 Task: Add Emerald Laboratories B Healthy to the cart.
Action: Mouse pressed left at (32, 89)
Screenshot: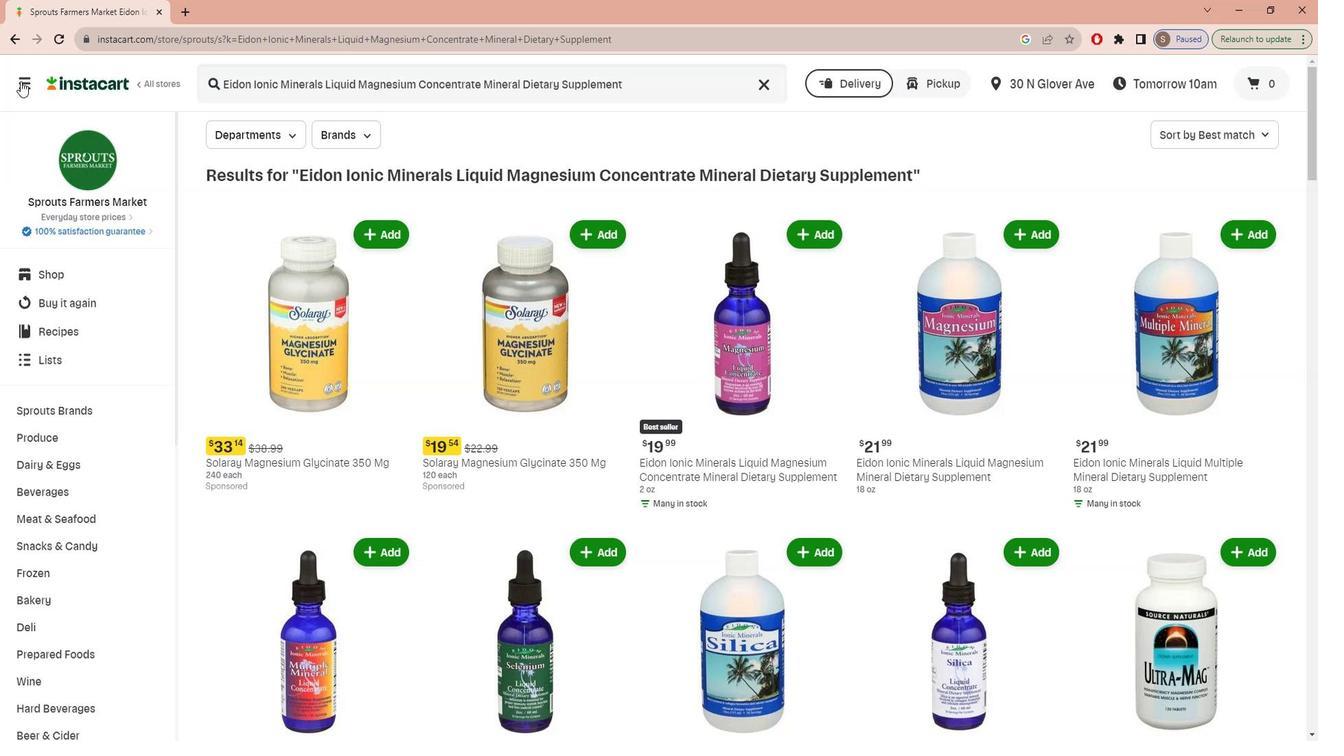 
Action: Mouse moved to (59, 189)
Screenshot: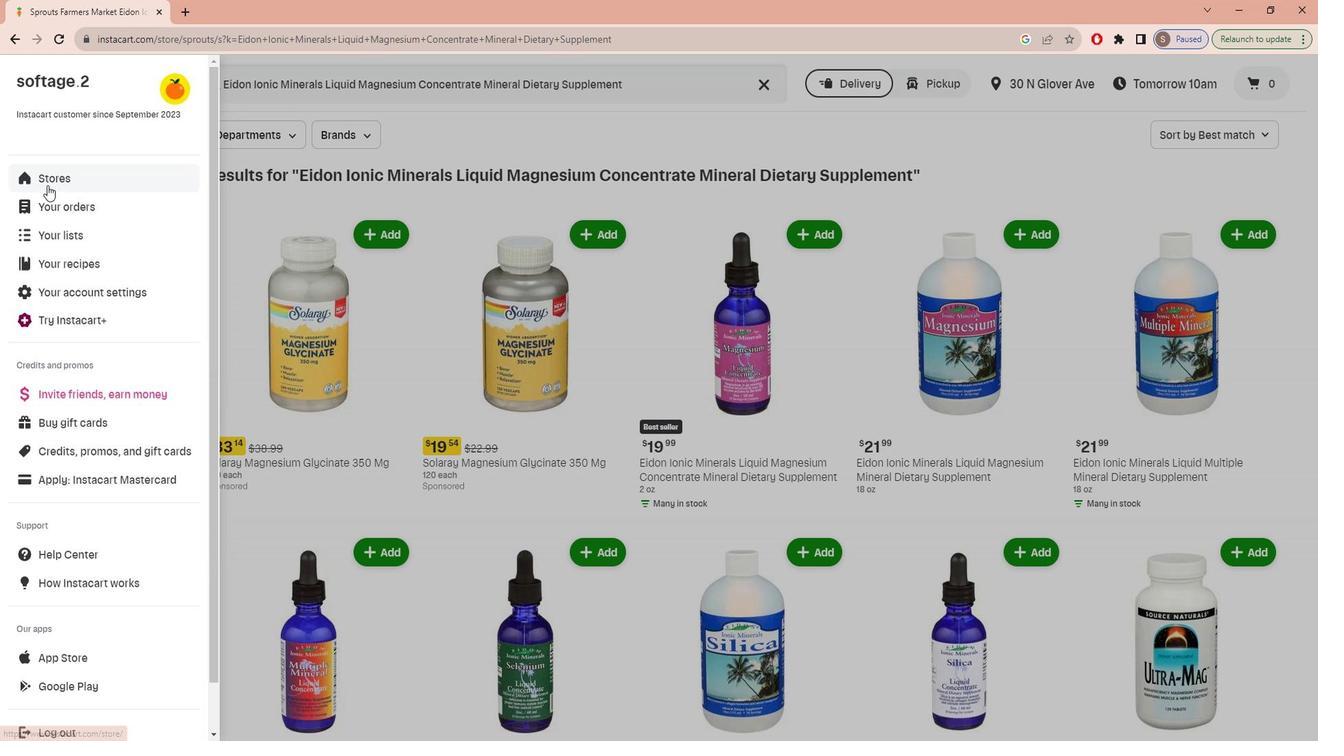 
Action: Mouse pressed left at (59, 189)
Screenshot: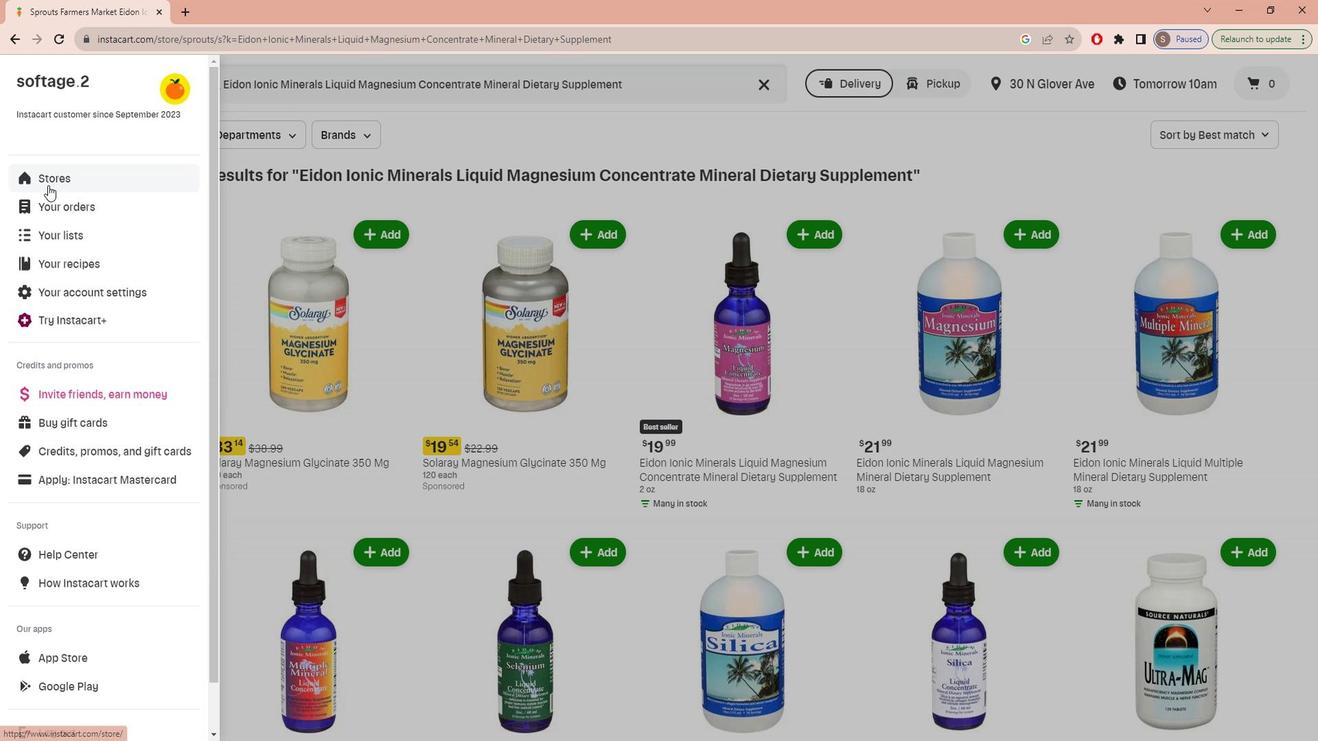 
Action: Mouse moved to (335, 138)
Screenshot: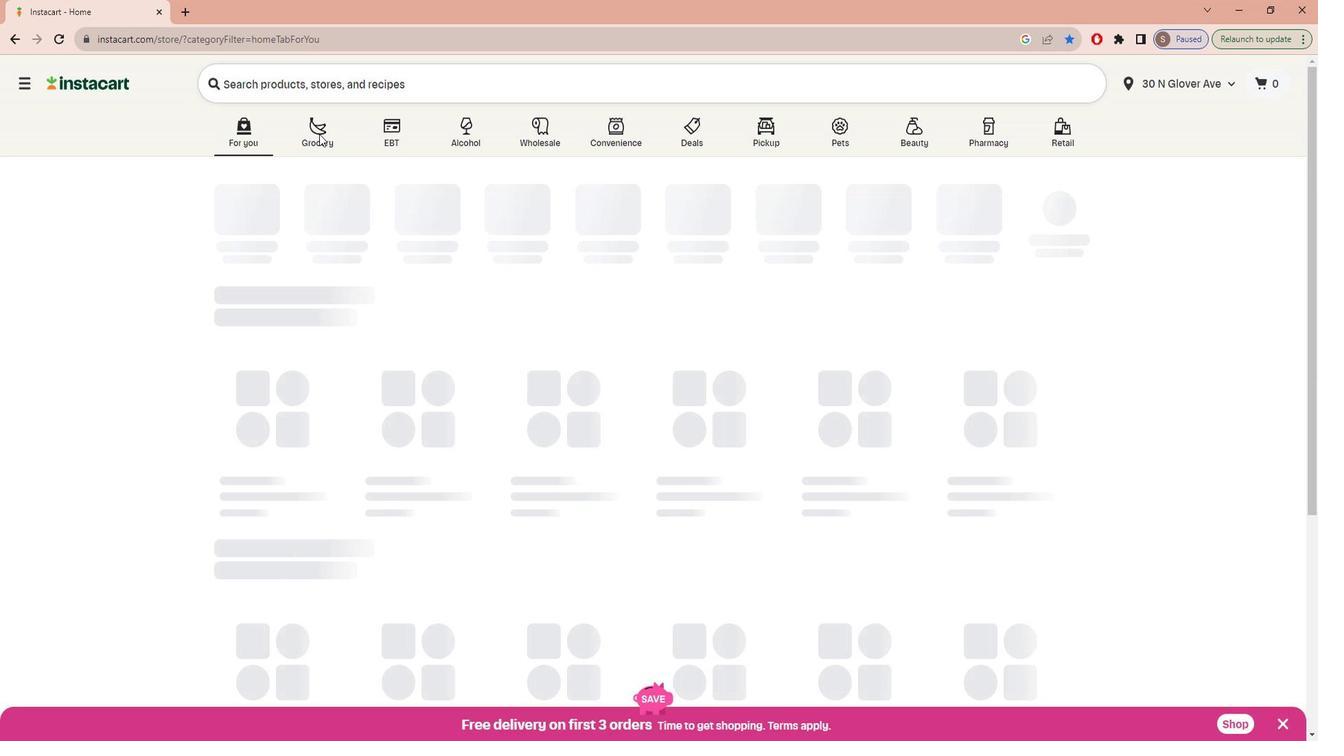 
Action: Mouse pressed left at (335, 138)
Screenshot: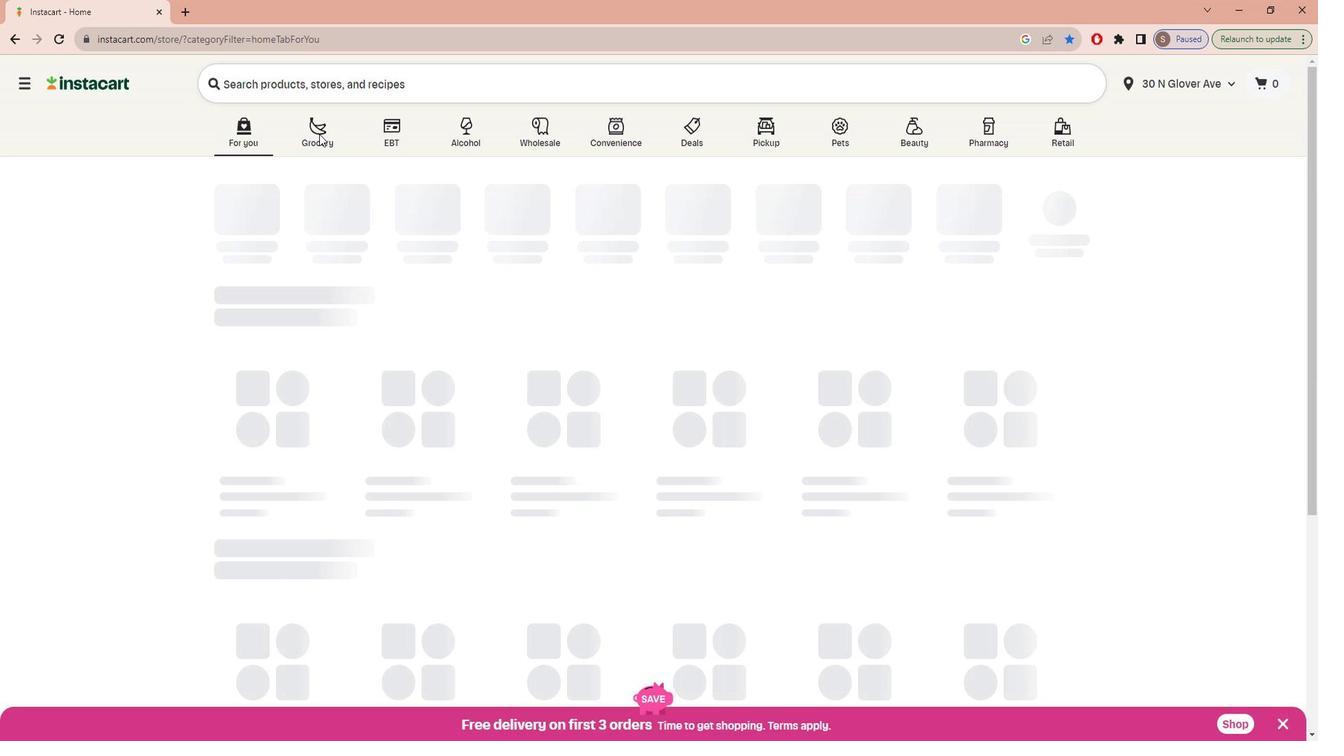 
Action: Mouse moved to (343, 401)
Screenshot: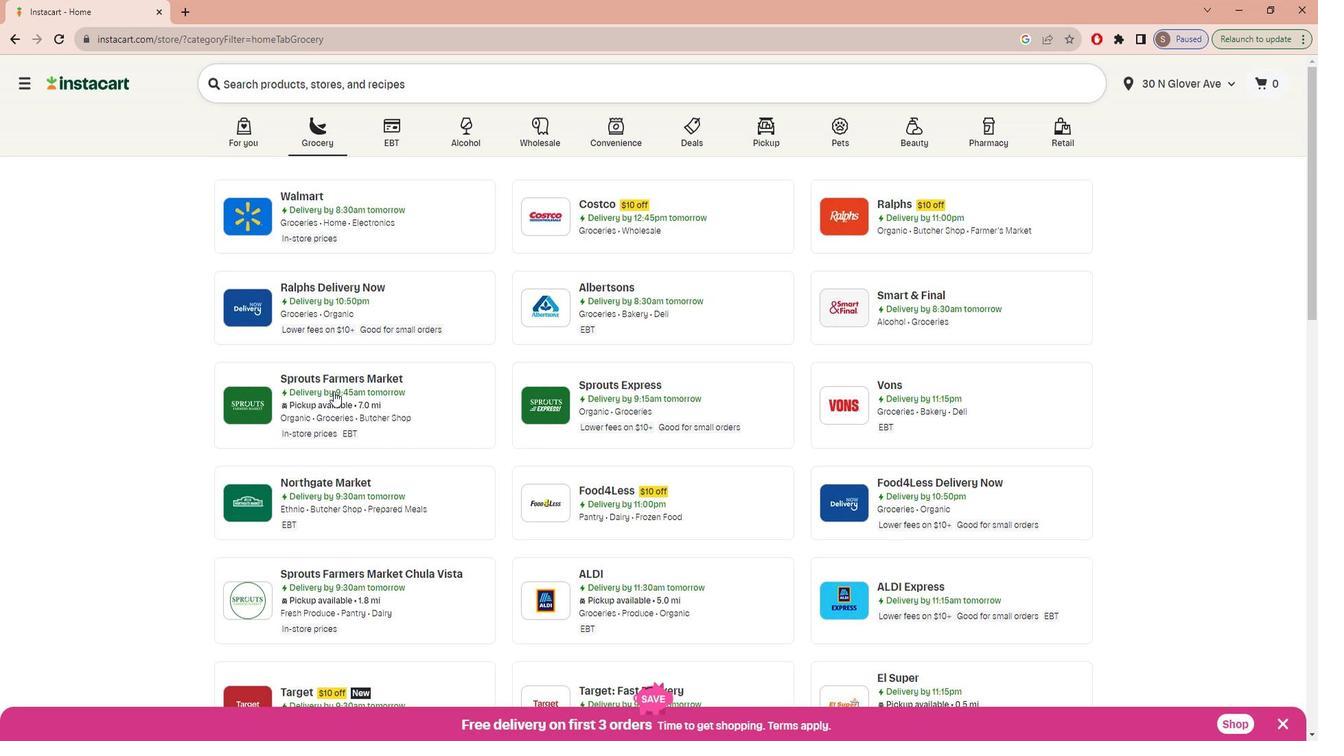 
Action: Mouse pressed left at (343, 401)
Screenshot: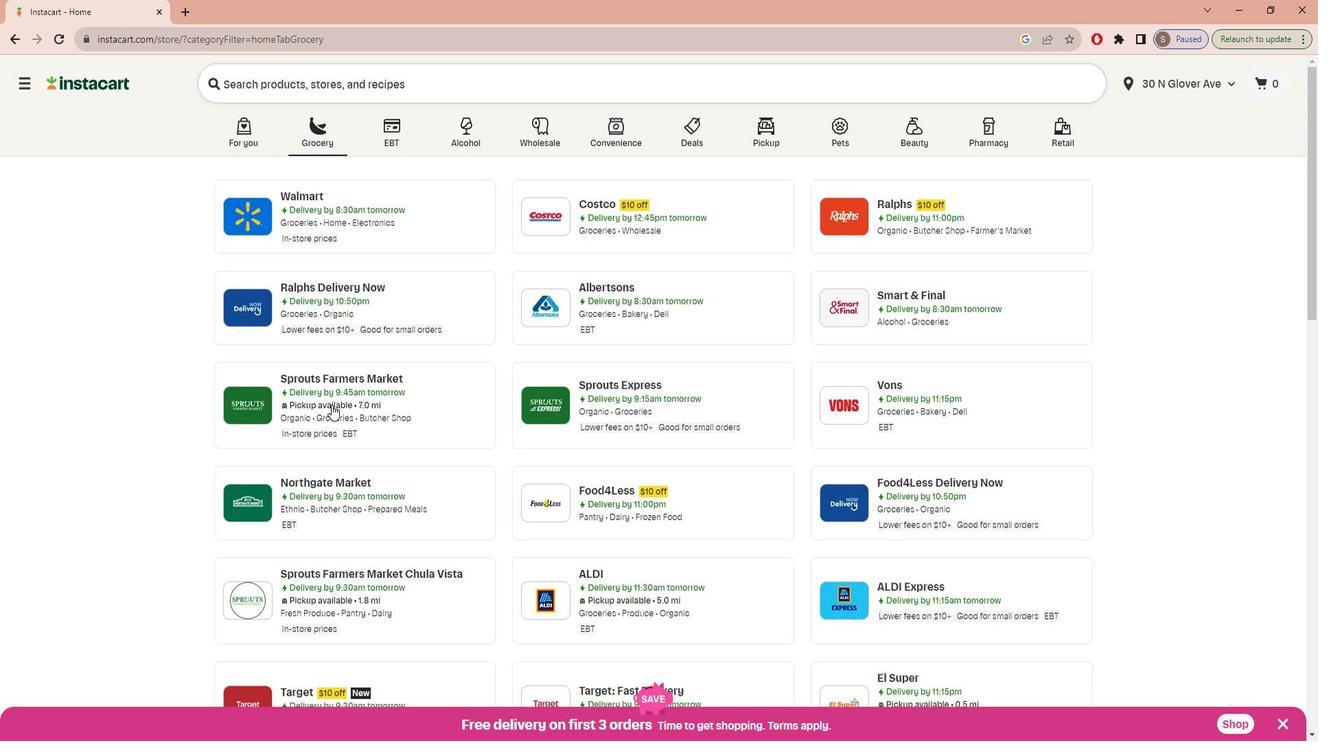 
Action: Mouse moved to (120, 528)
Screenshot: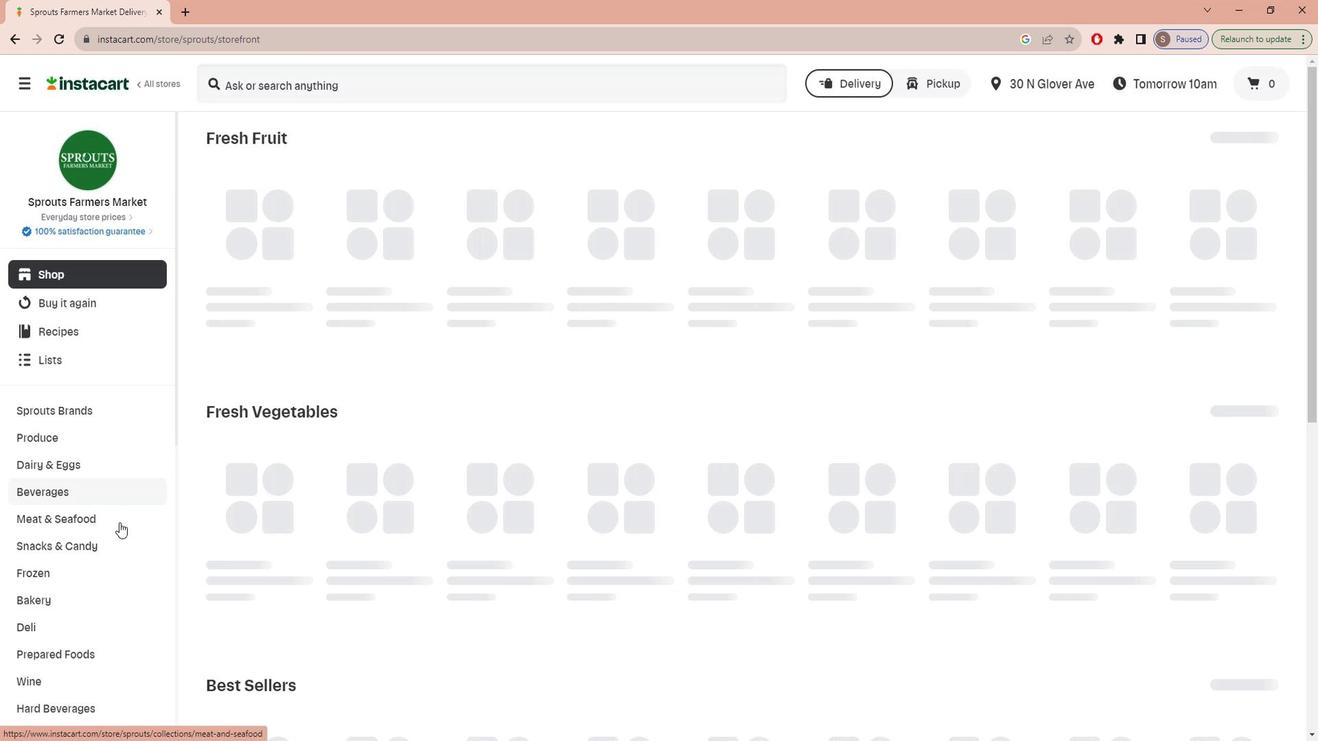 
Action: Mouse scrolled (120, 527) with delta (0, 0)
Screenshot: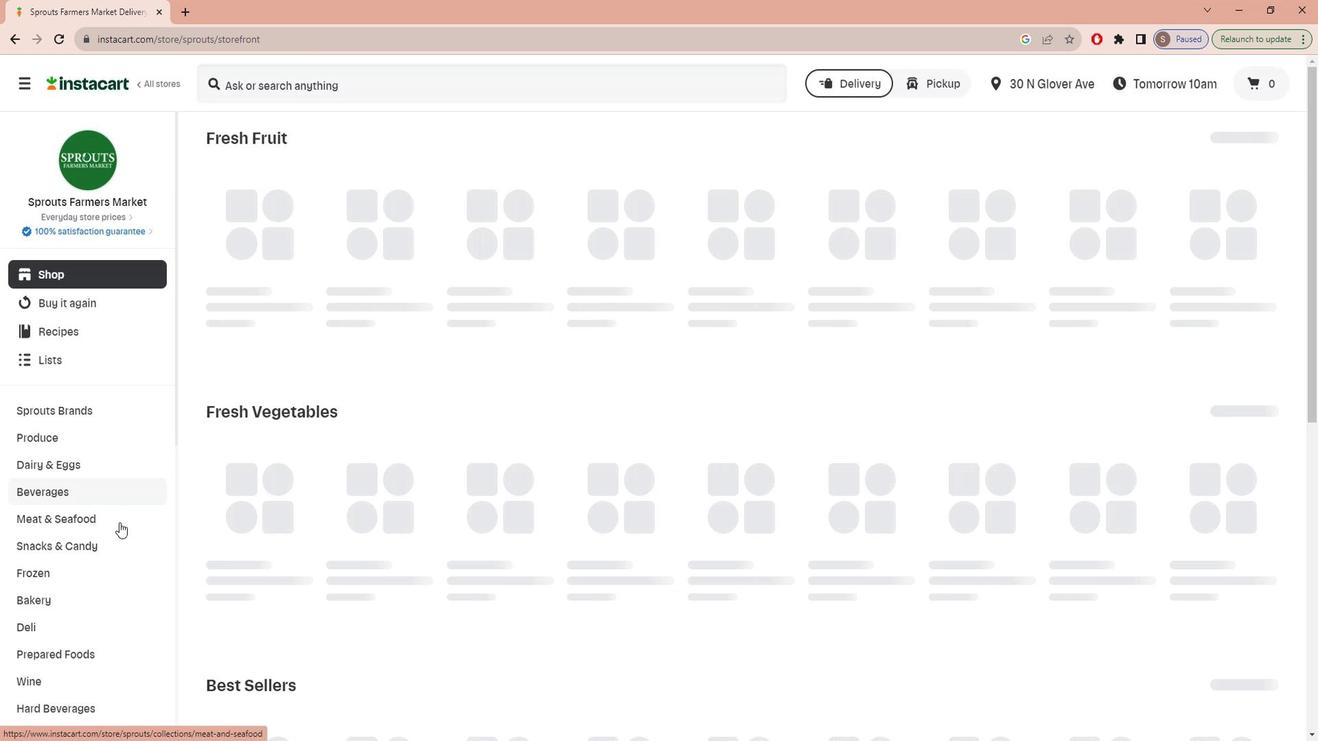 
Action: Mouse moved to (117, 532)
Screenshot: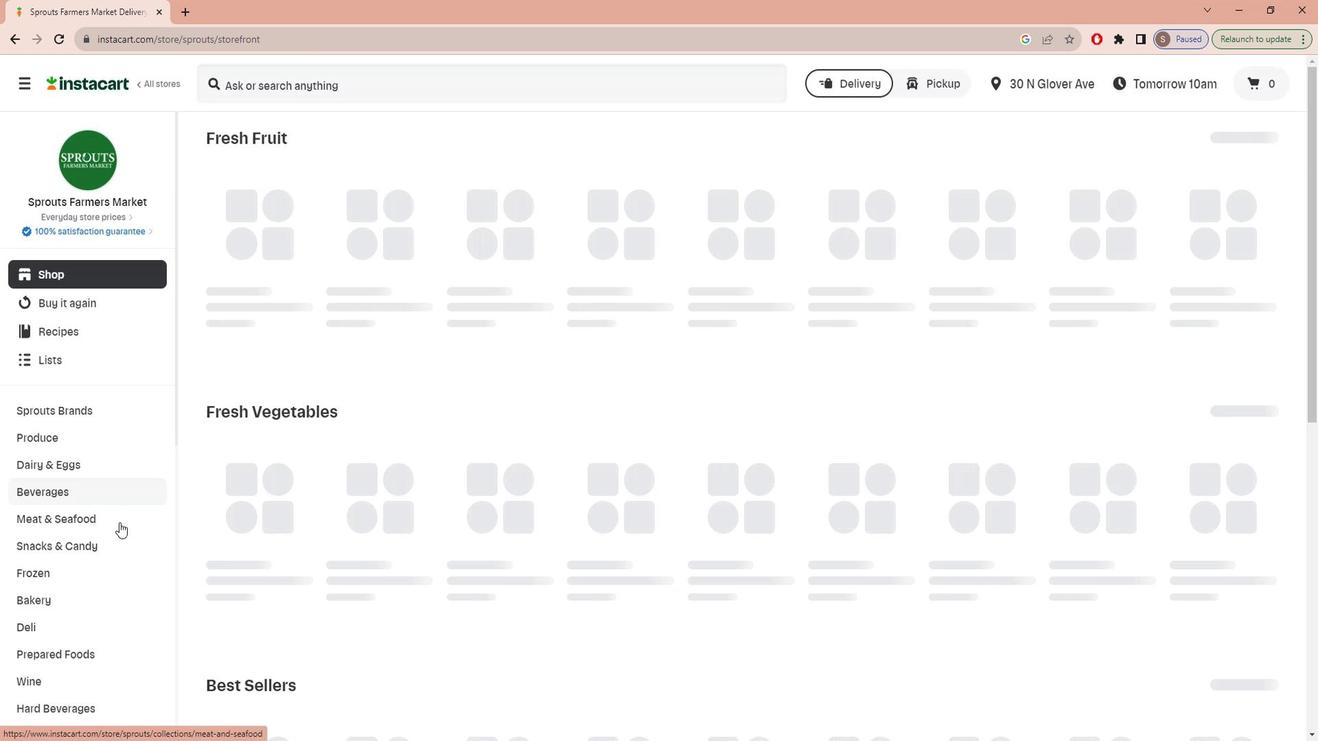 
Action: Mouse scrolled (117, 531) with delta (0, 0)
Screenshot: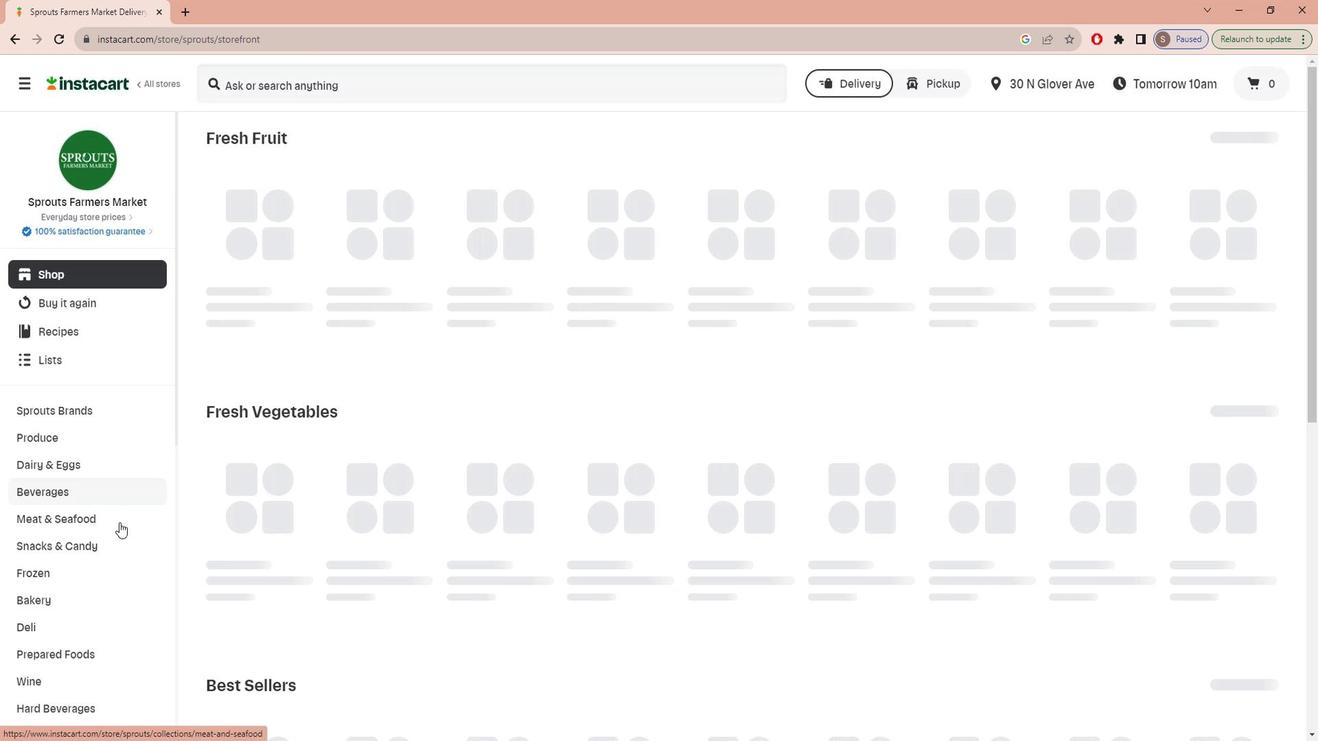 
Action: Mouse moved to (117, 532)
Screenshot: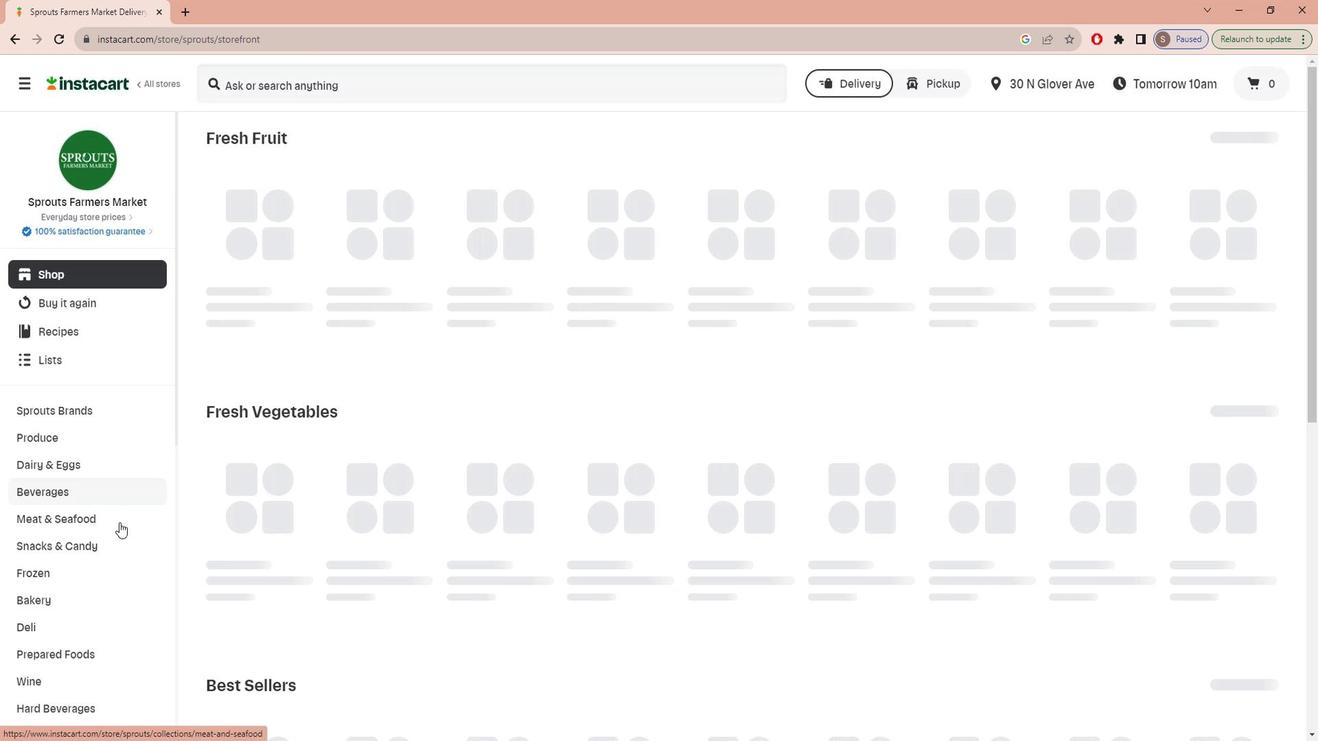 
Action: Mouse scrolled (117, 532) with delta (0, 0)
Screenshot: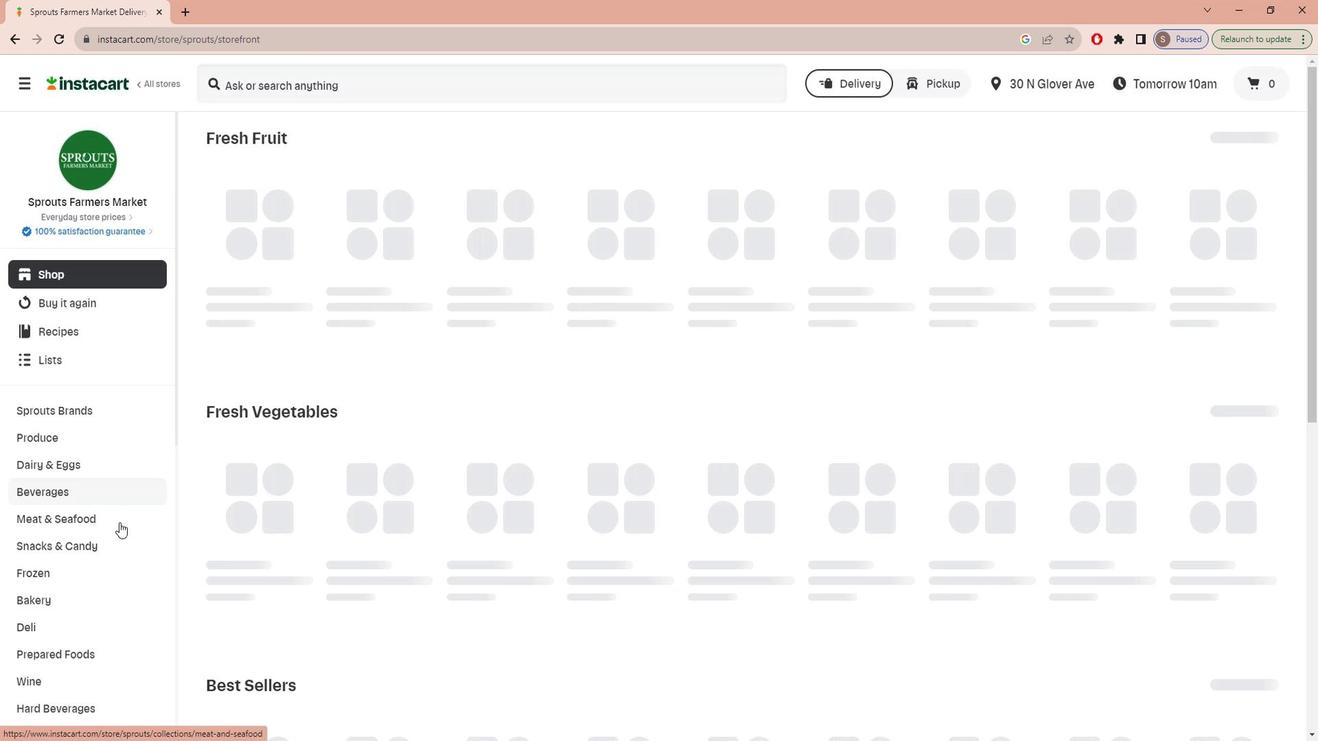 
Action: Mouse moved to (116, 533)
Screenshot: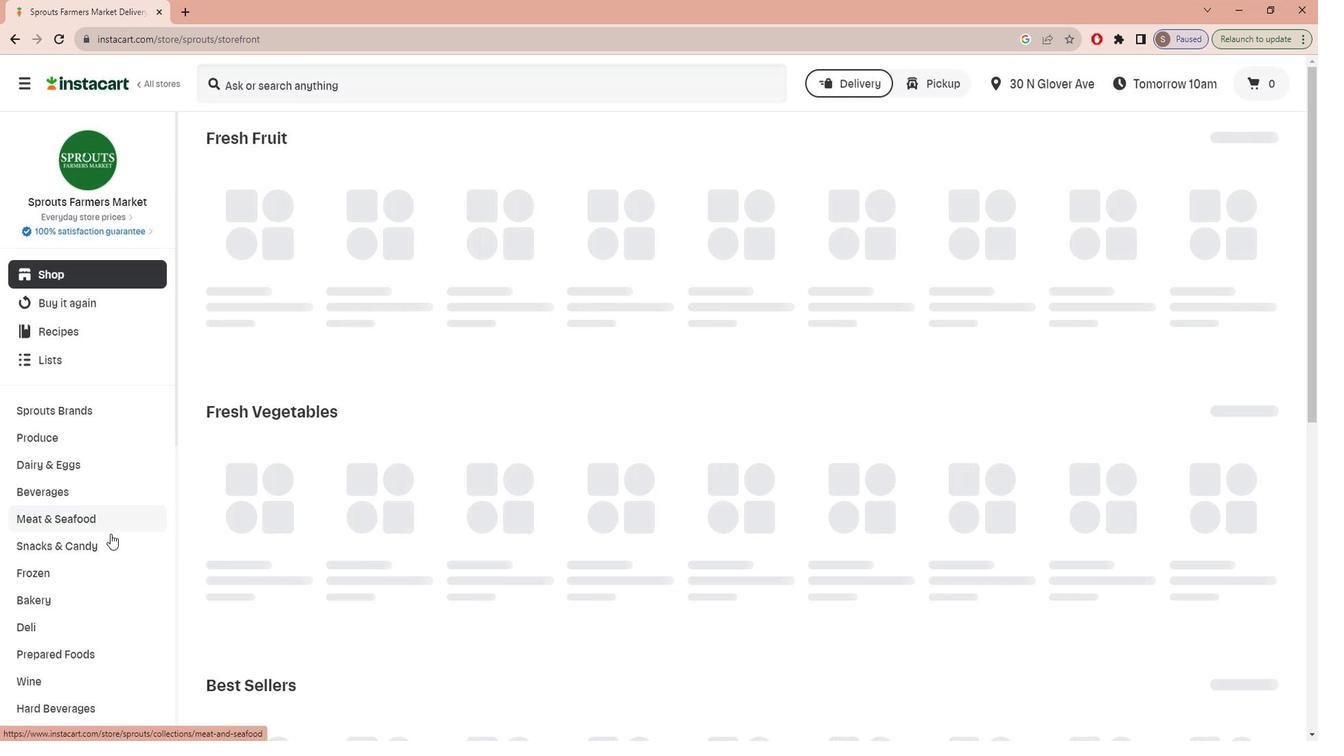 
Action: Mouse scrolled (116, 532) with delta (0, 0)
Screenshot: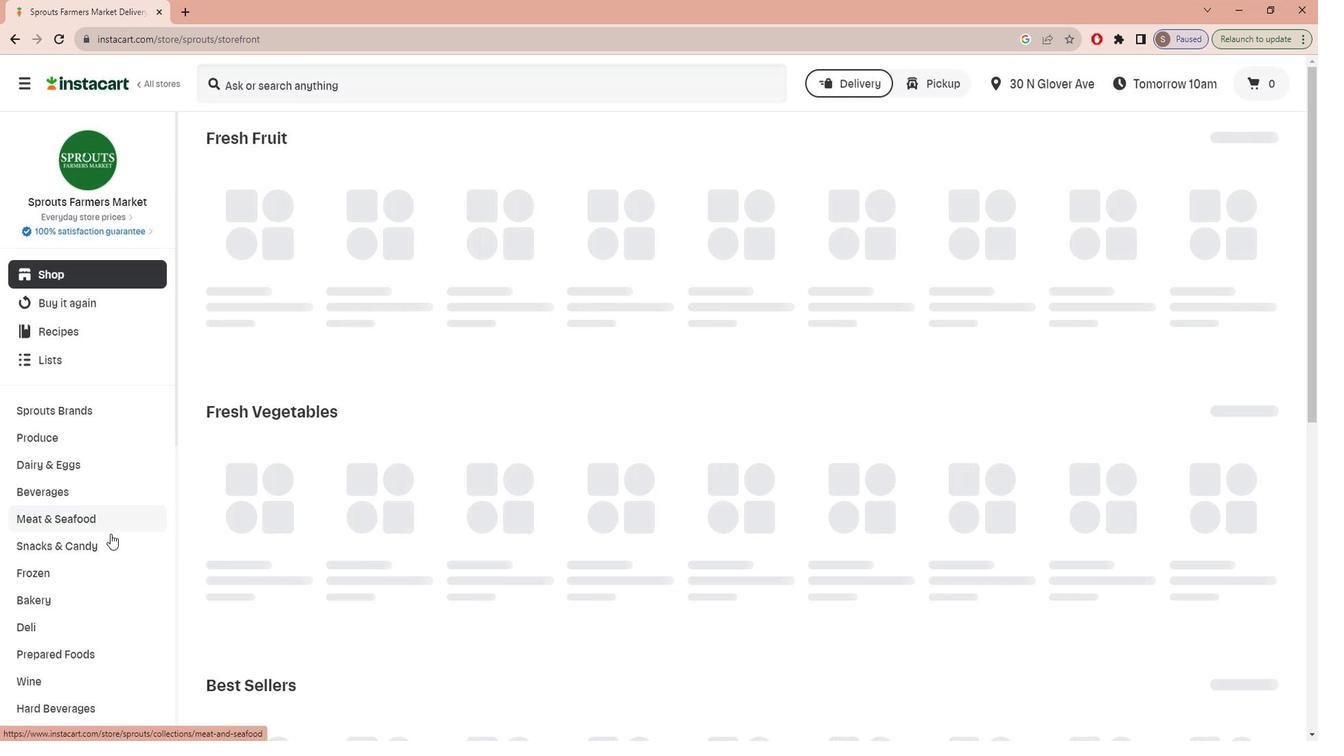 
Action: Mouse scrolled (116, 532) with delta (0, 0)
Screenshot: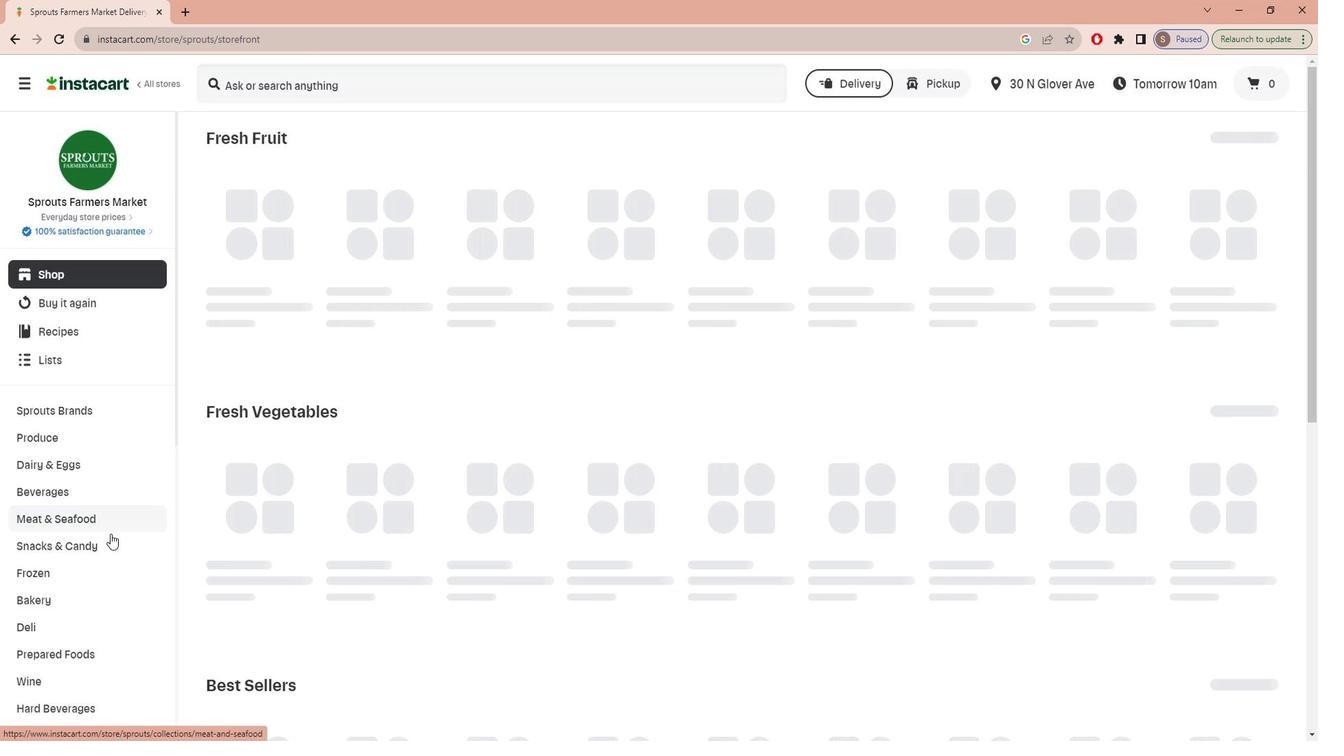 
Action: Mouse scrolled (116, 532) with delta (0, 0)
Screenshot: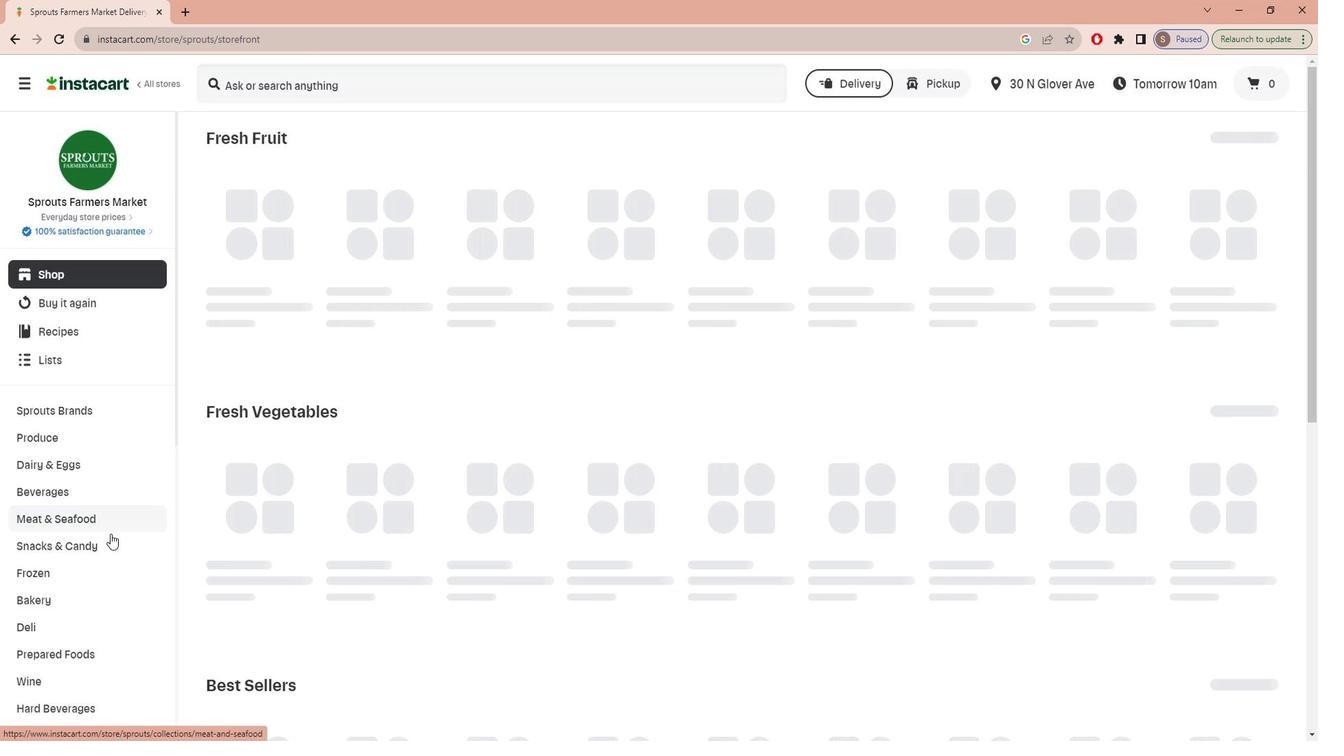 
Action: Mouse scrolled (116, 532) with delta (0, 0)
Screenshot: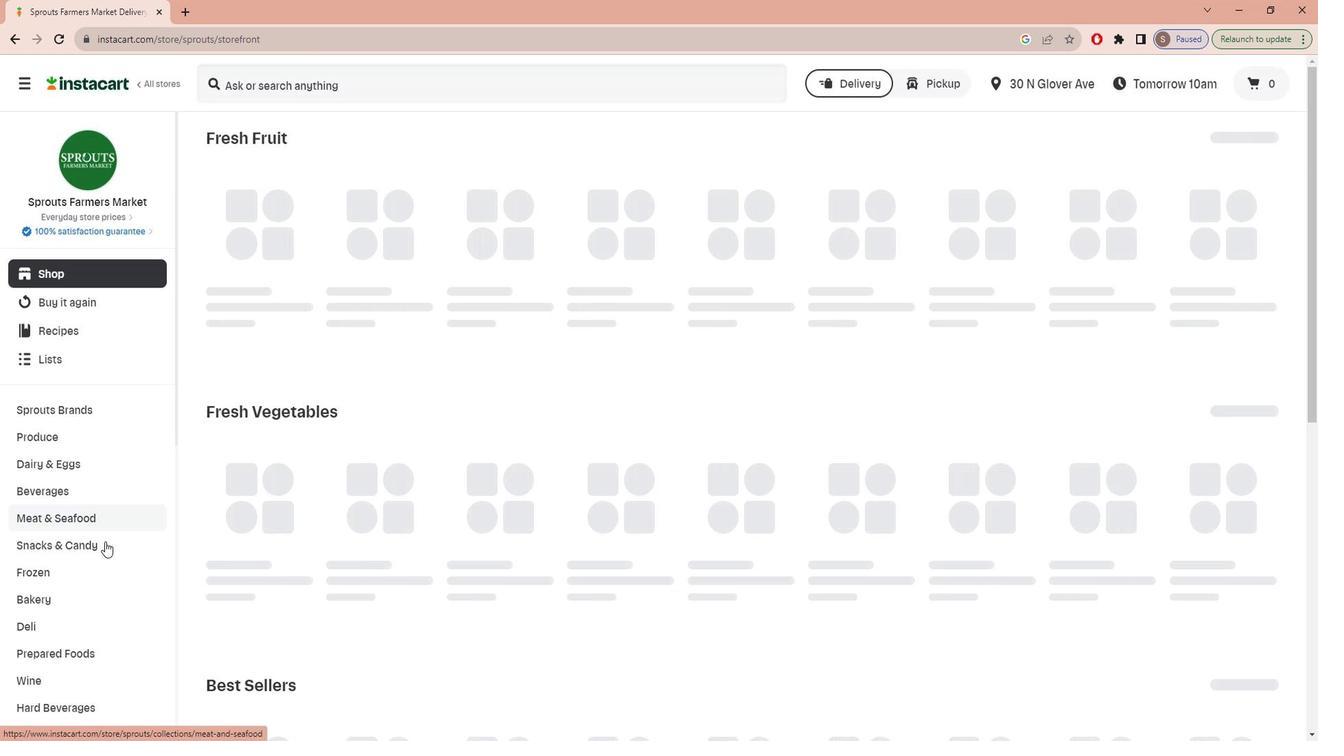 
Action: Mouse scrolled (116, 532) with delta (0, 0)
Screenshot: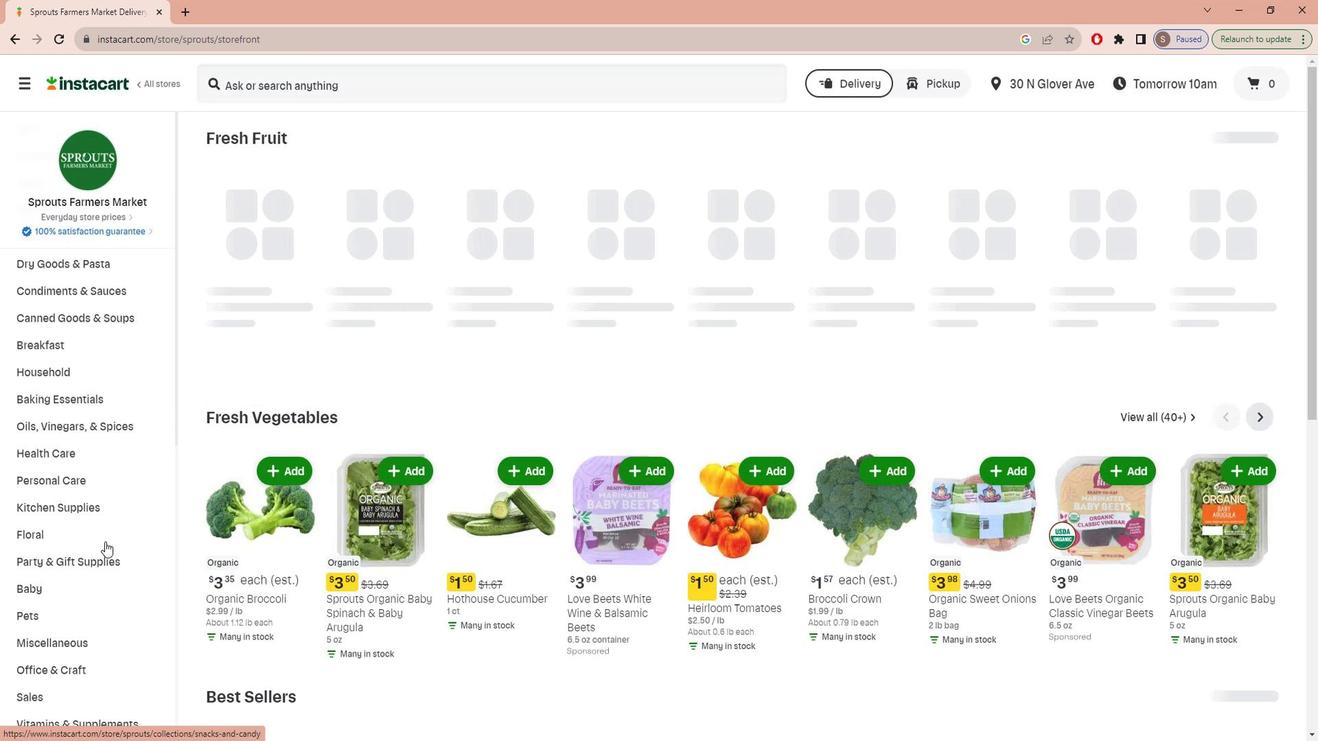 
Action: Mouse scrolled (116, 532) with delta (0, 0)
Screenshot: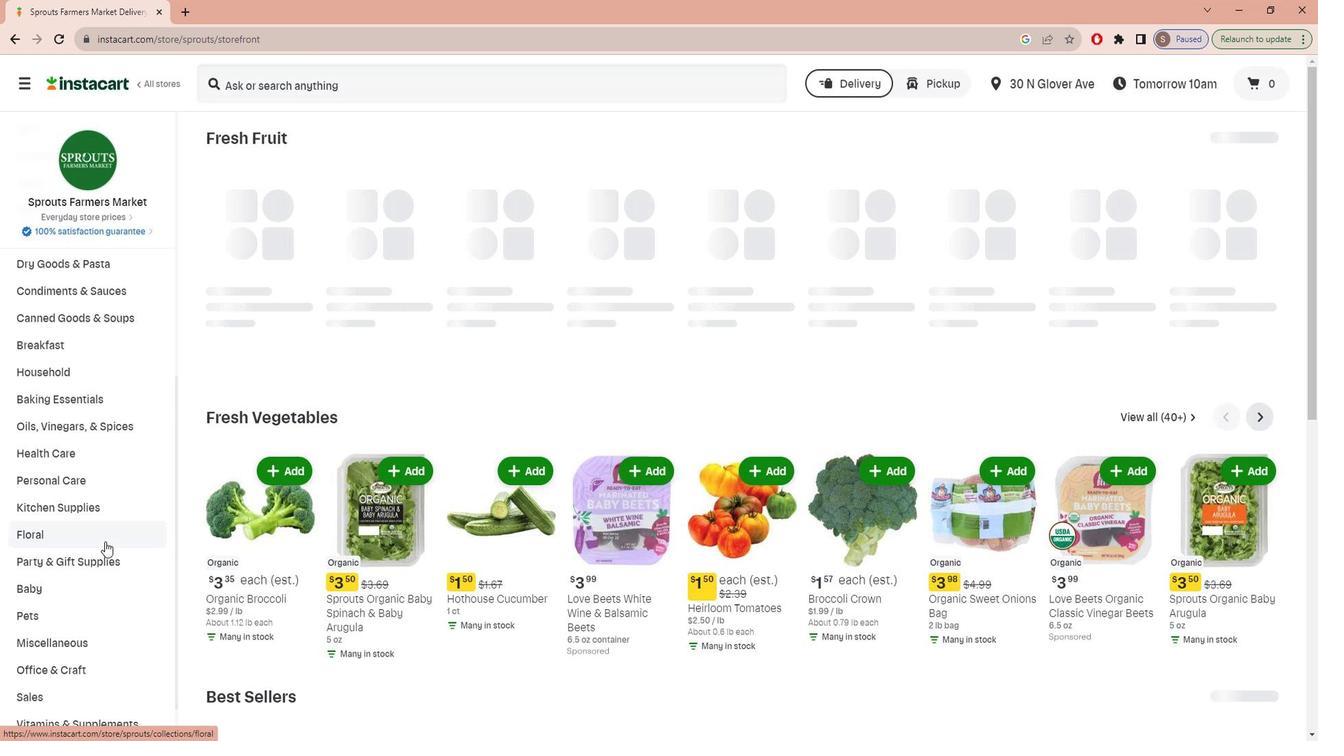 
Action: Mouse scrolled (116, 532) with delta (0, 0)
Screenshot: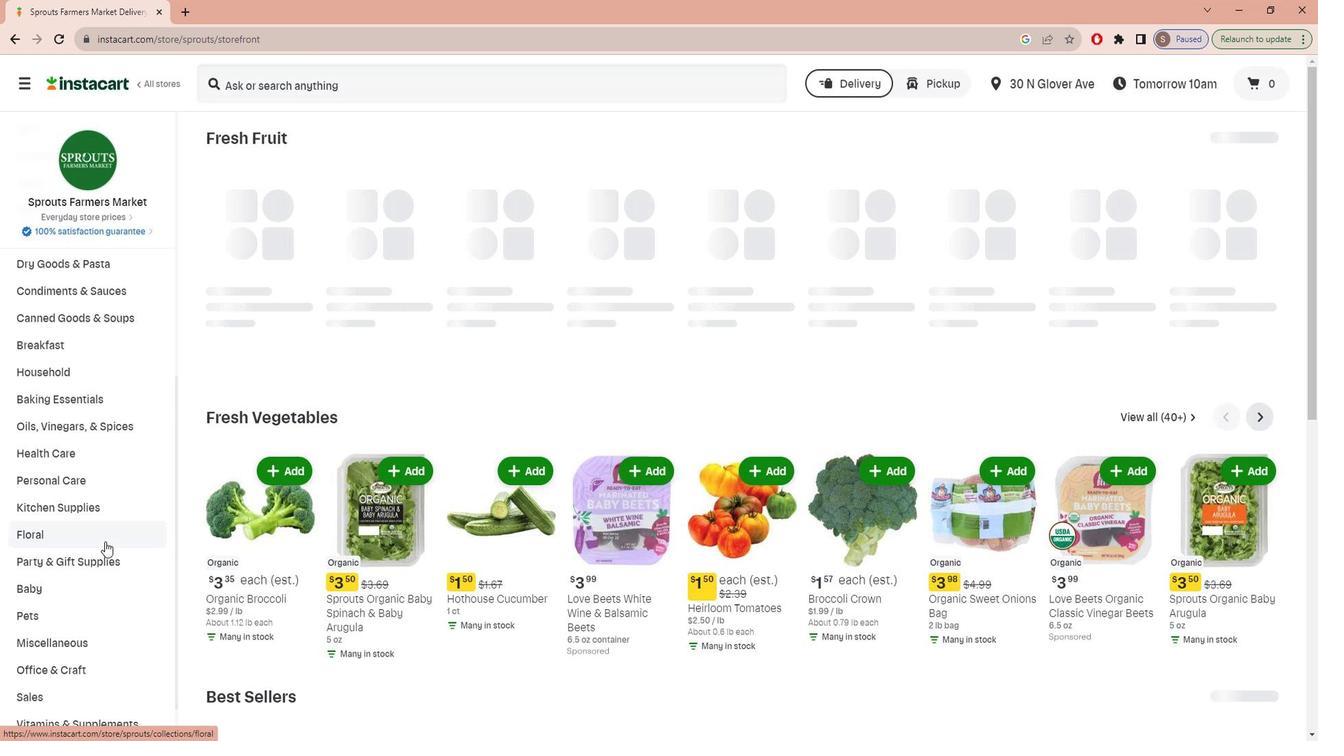 
Action: Mouse moved to (116, 534)
Screenshot: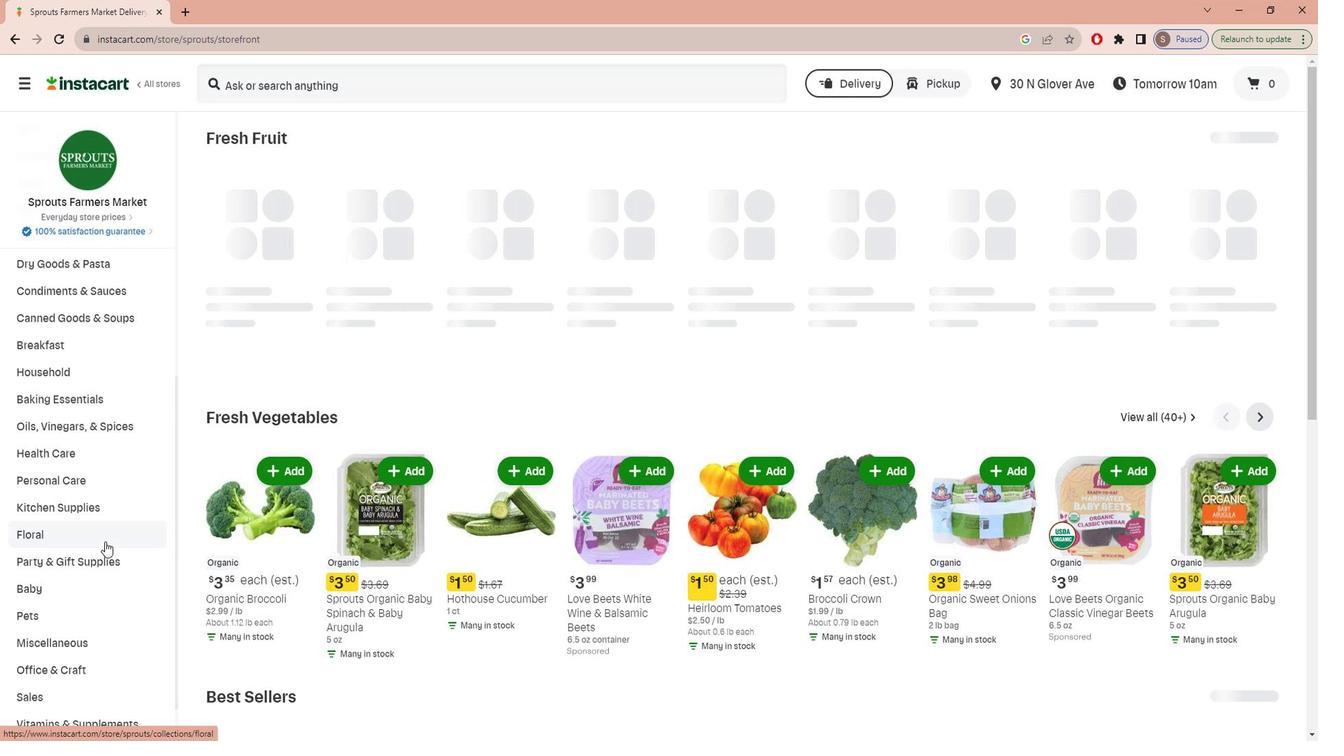 
Action: Mouse scrolled (116, 533) with delta (0, 0)
Screenshot: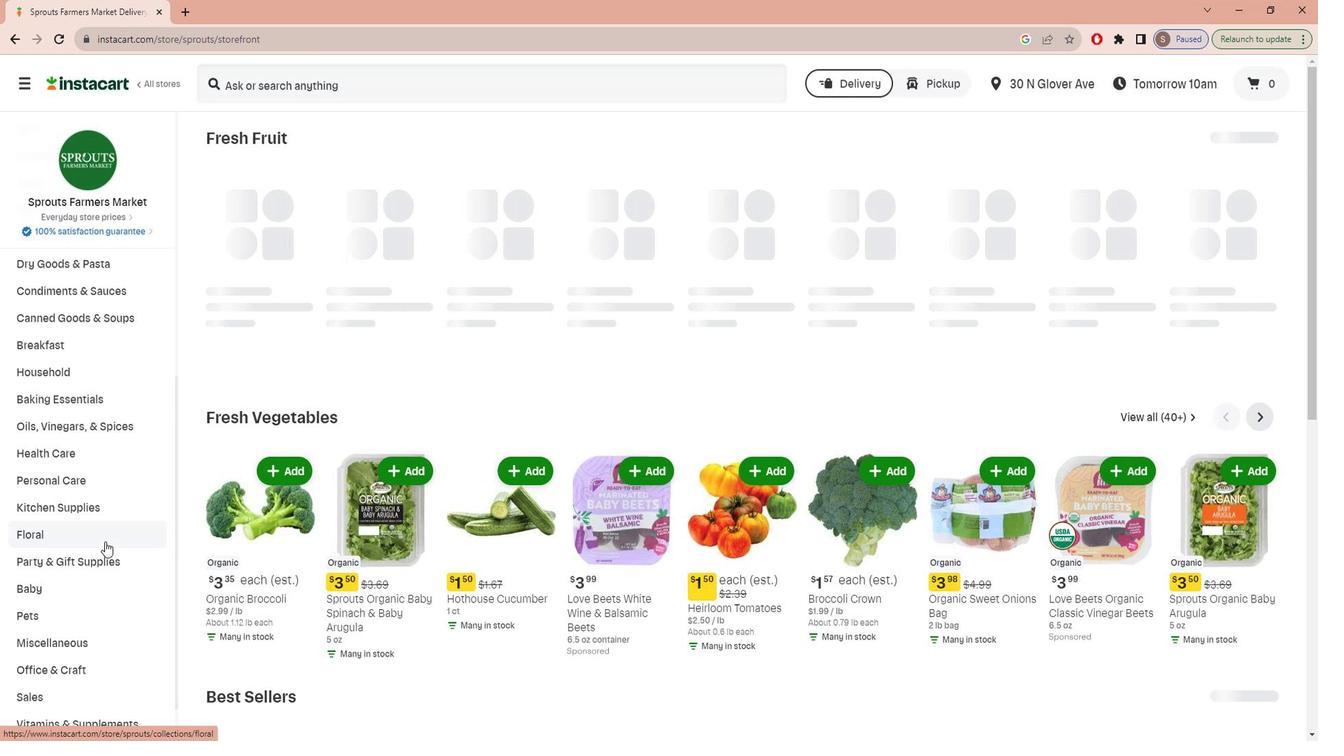 
Action: Mouse moved to (103, 650)
Screenshot: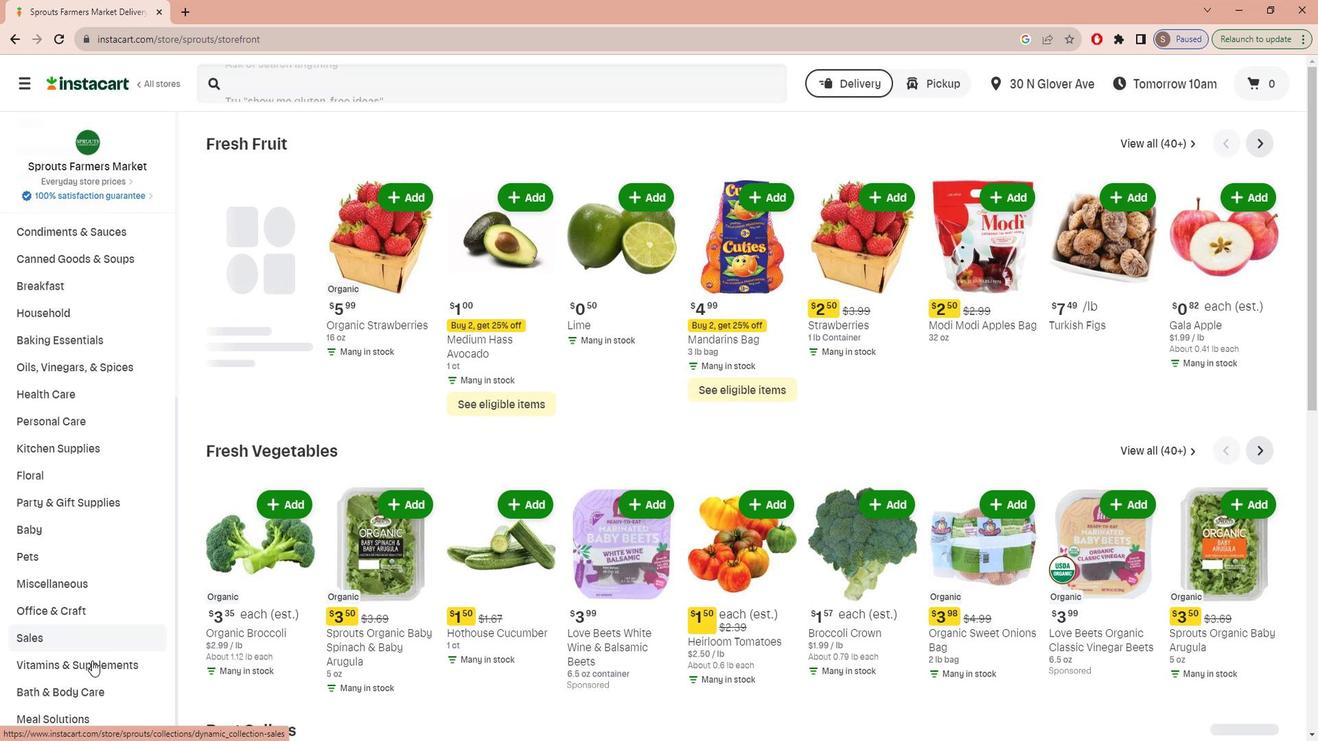 
Action: Mouse pressed left at (103, 650)
Screenshot: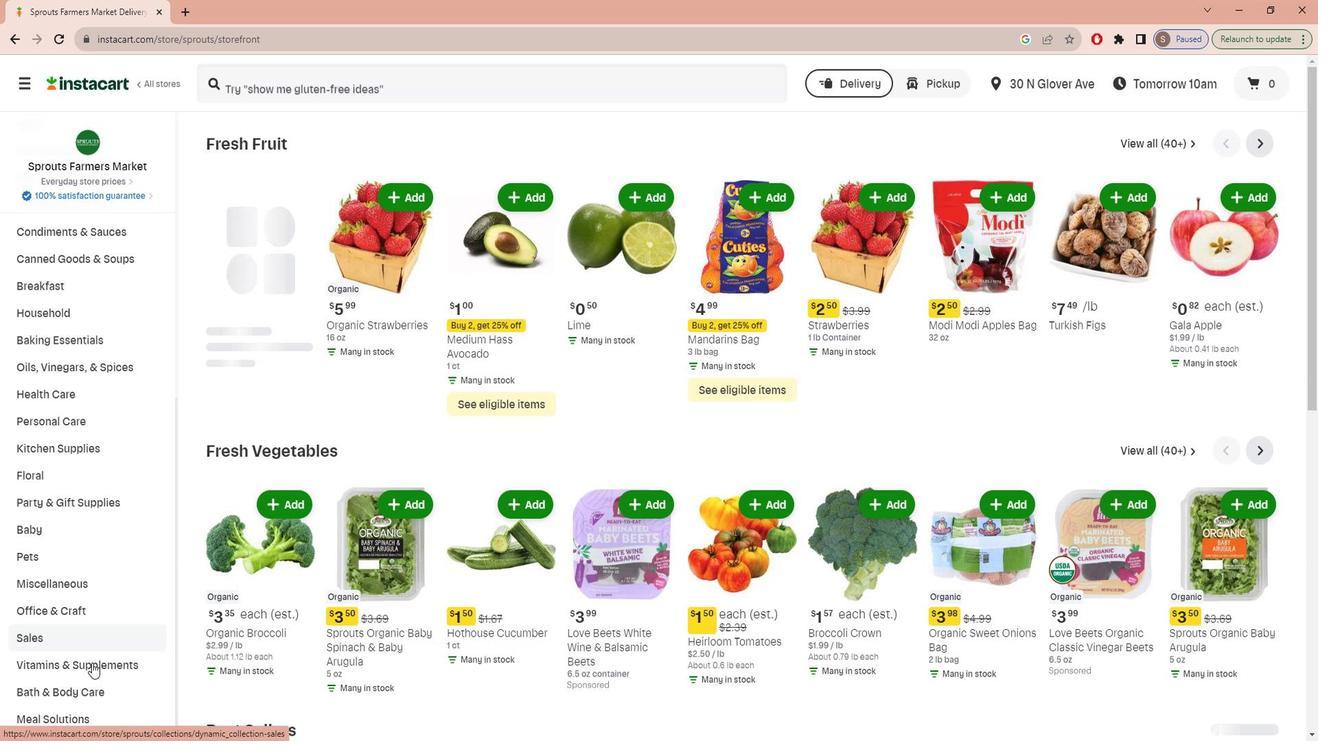 
Action: Mouse moved to (1285, 185)
Screenshot: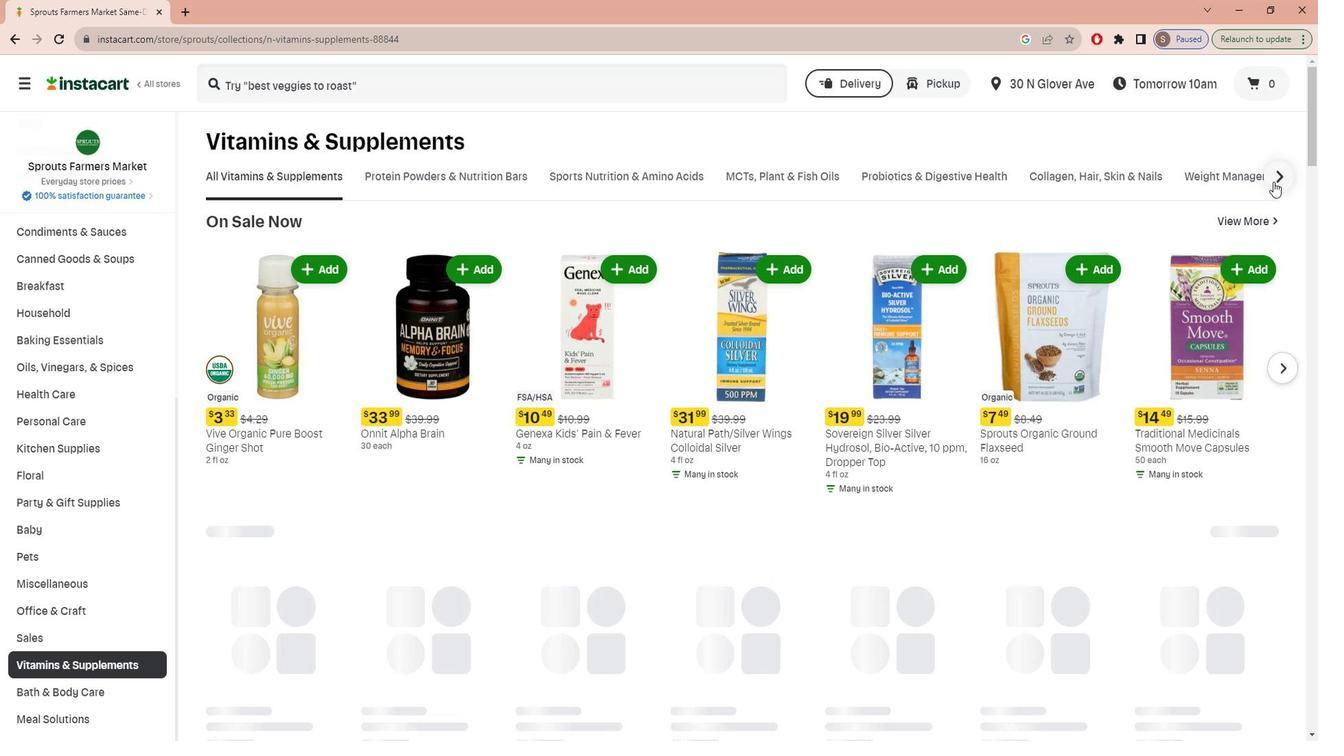 
Action: Mouse pressed left at (1285, 185)
Screenshot: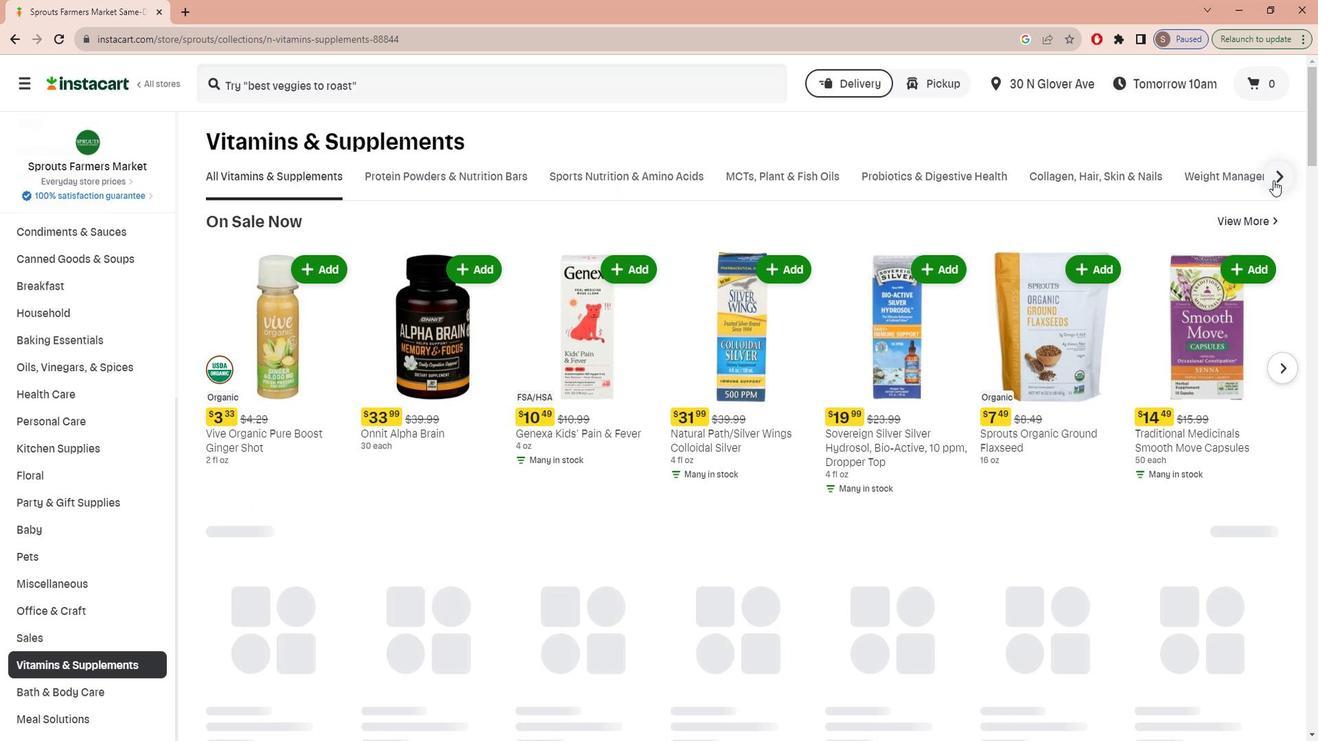 
Action: Mouse moved to (944, 181)
Screenshot: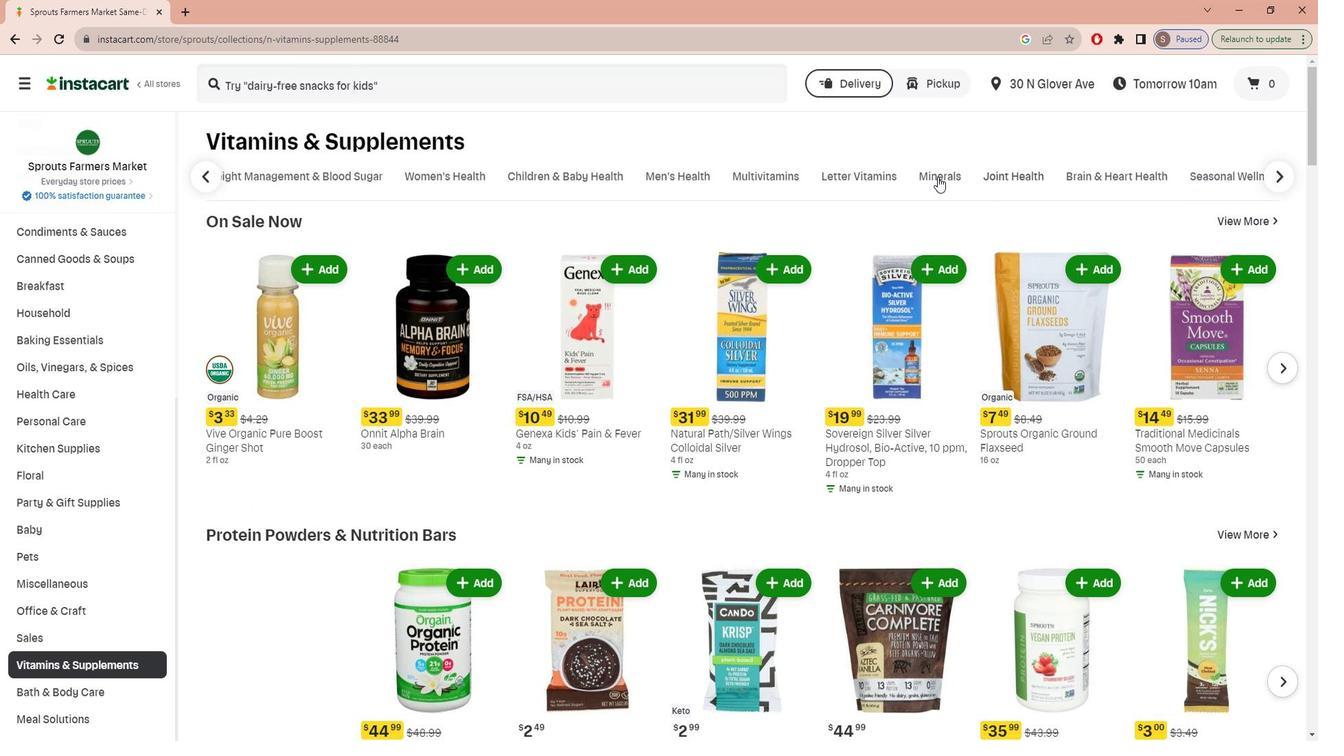 
Action: Mouse pressed left at (944, 181)
Screenshot: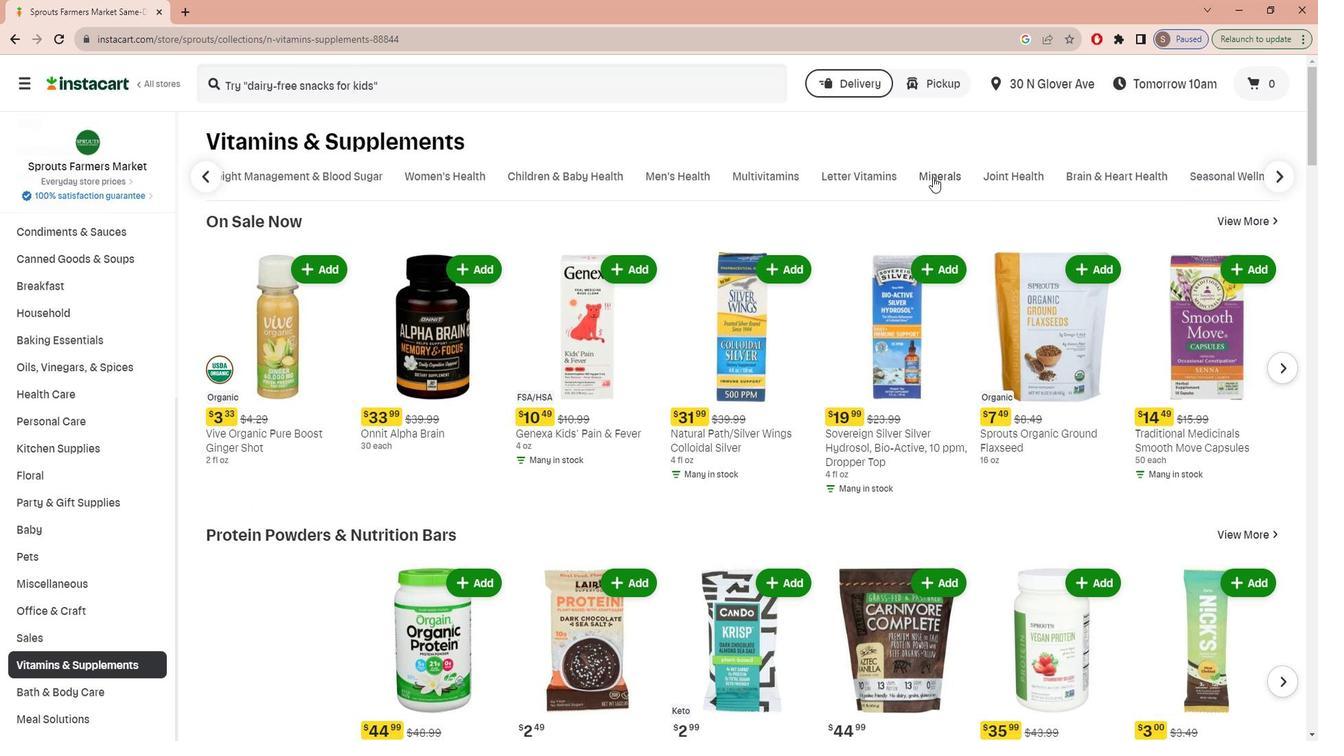 
Action: Mouse moved to (444, 91)
Screenshot: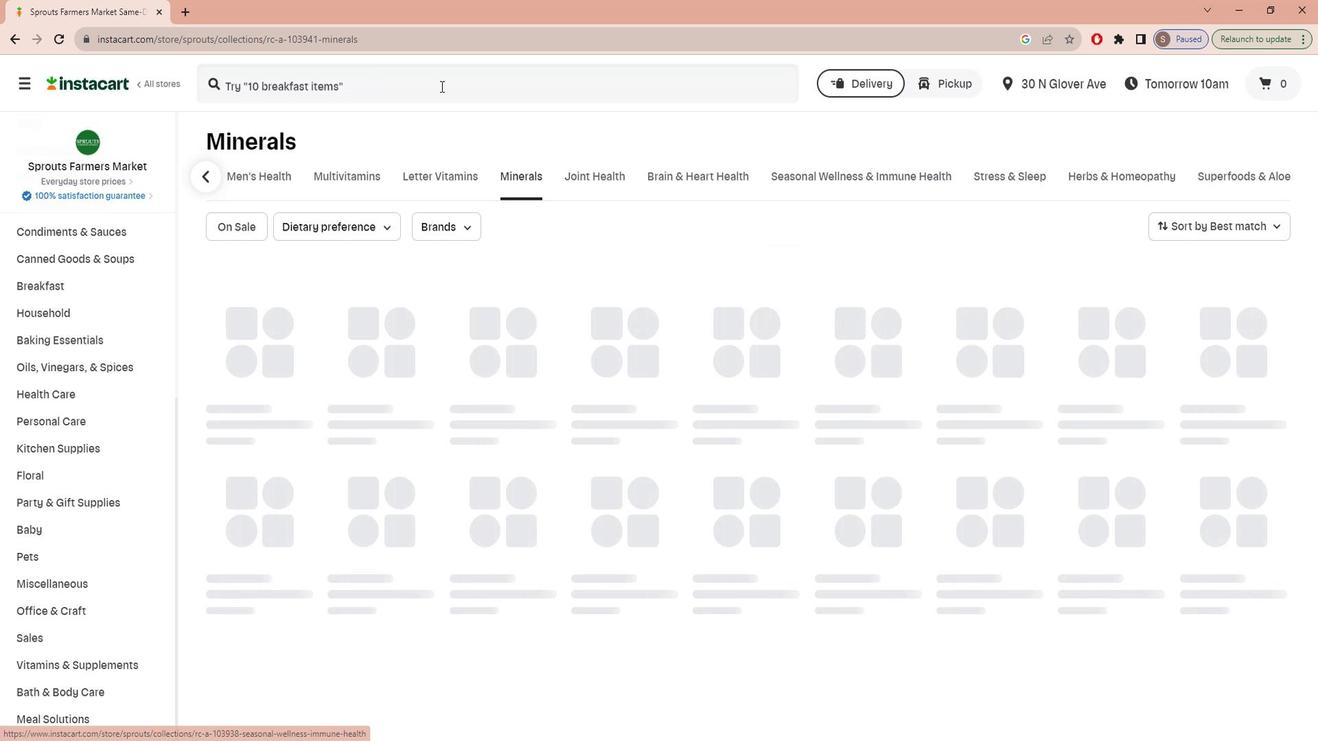 
Action: Mouse pressed left at (444, 91)
Screenshot: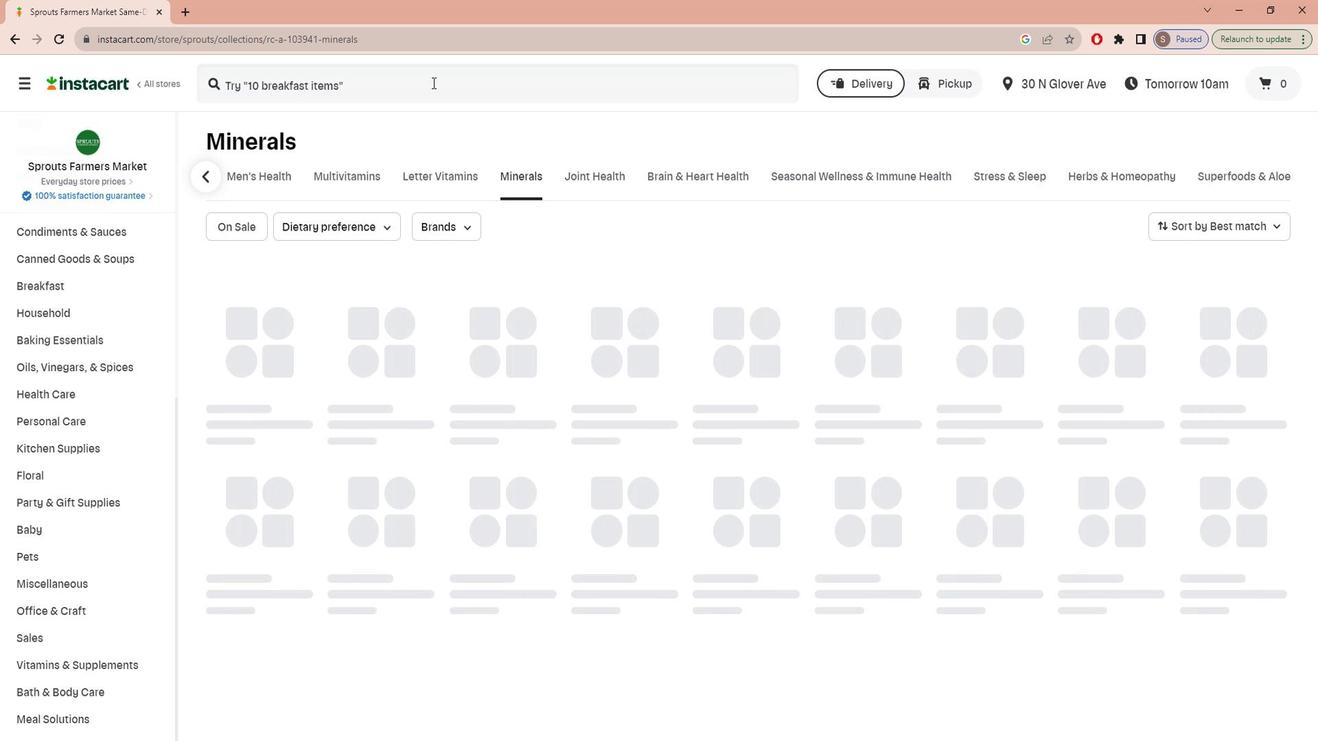 
Action: Key pressed e<Key.caps_lock>MERALD<Key.space><Key.caps_lock>l<Key.caps_lock>ABORATORIES<Key.space><Key.caps_lock>b<Key.space>h<Key.caps_lock>EALTHY<Key.space><Key.enter>
Screenshot: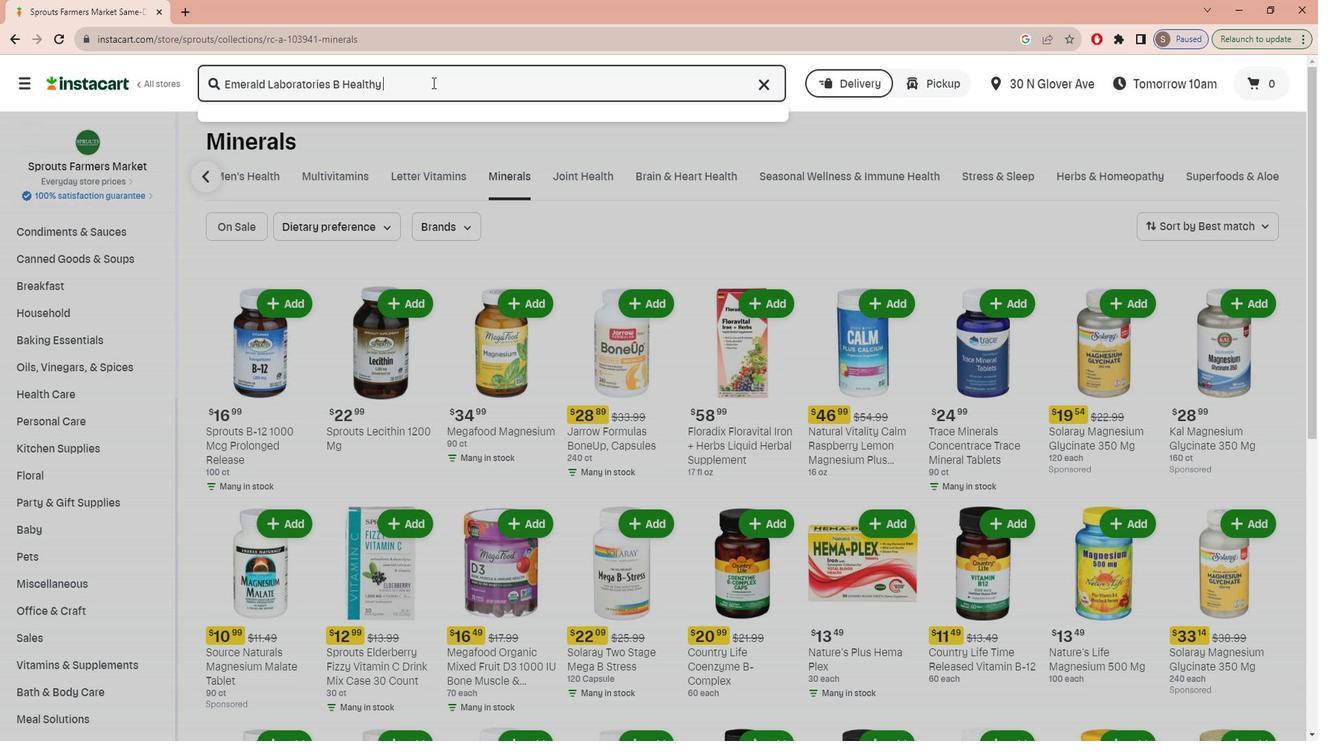 
Action: Mouse moved to (382, 234)
Screenshot: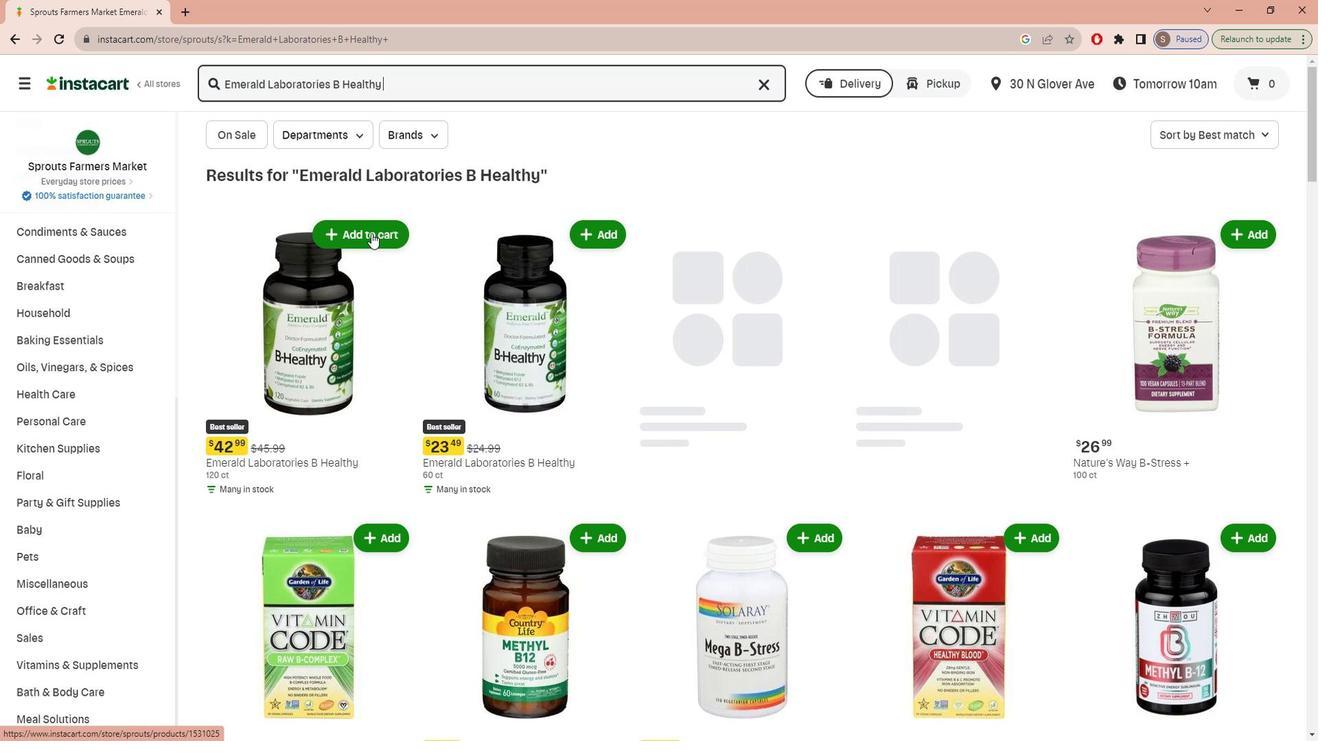
Action: Mouse pressed left at (382, 234)
Screenshot: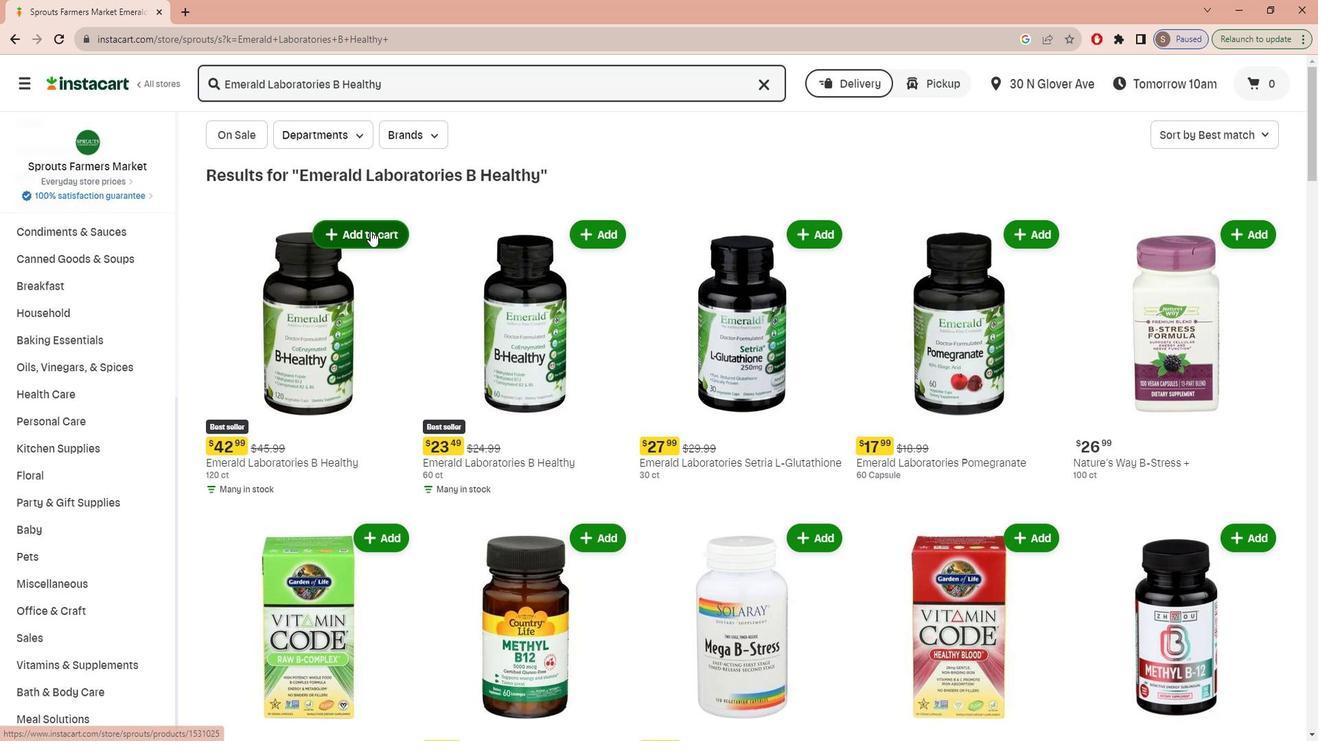 
Action: Mouse moved to (433, 315)
Screenshot: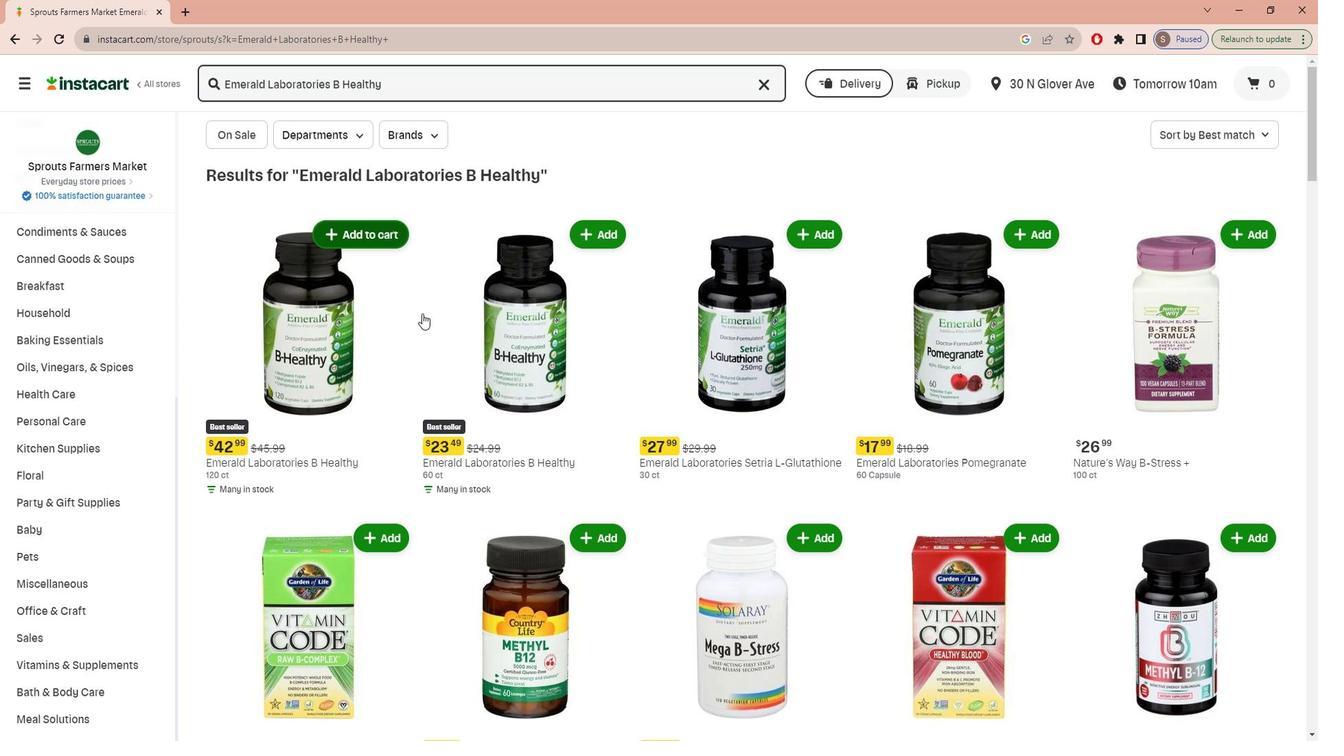 
